 Task: Add a condition where "Assignee Is not -" in unsolved tickets in your groups.
Action: Mouse moved to (109, 370)
Screenshot: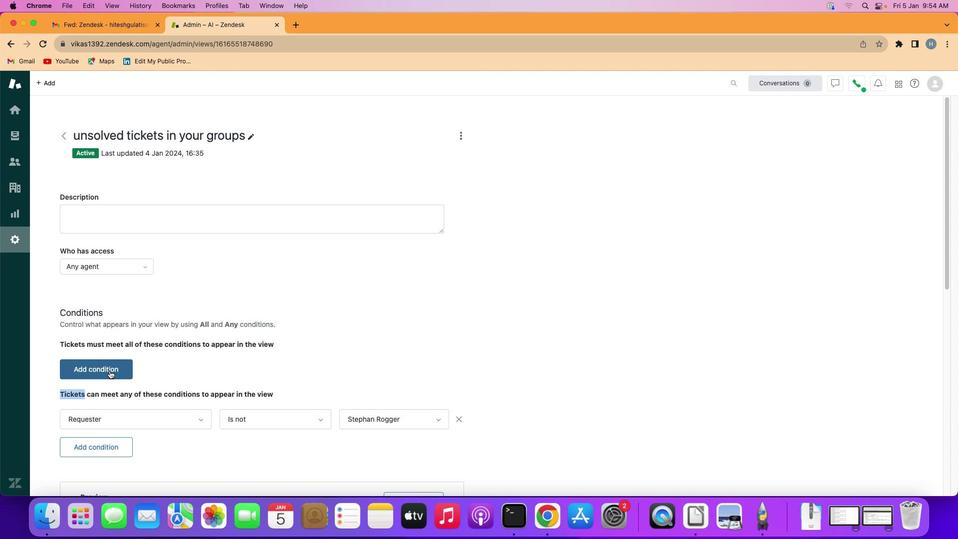 
Action: Mouse pressed left at (109, 370)
Screenshot: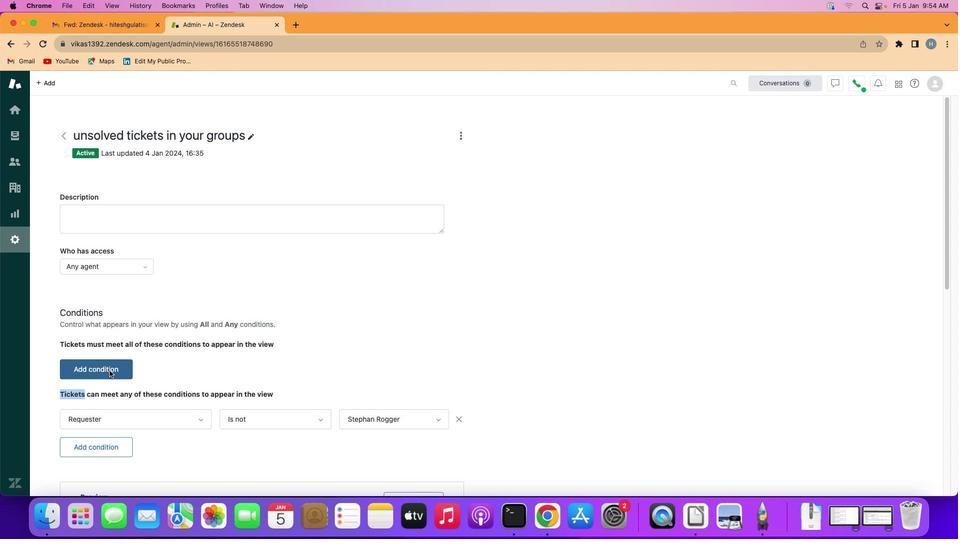 
Action: Mouse moved to (115, 369)
Screenshot: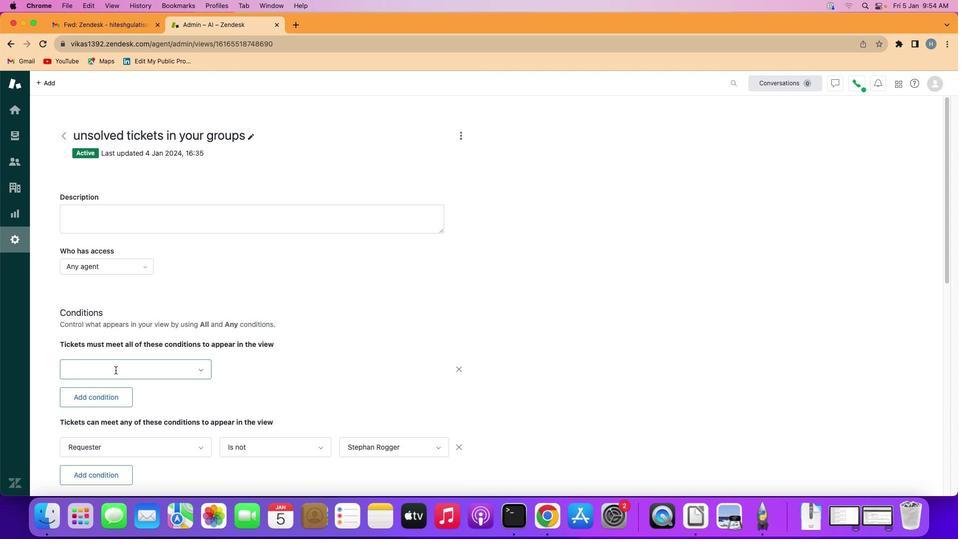 
Action: Mouse pressed left at (115, 369)
Screenshot: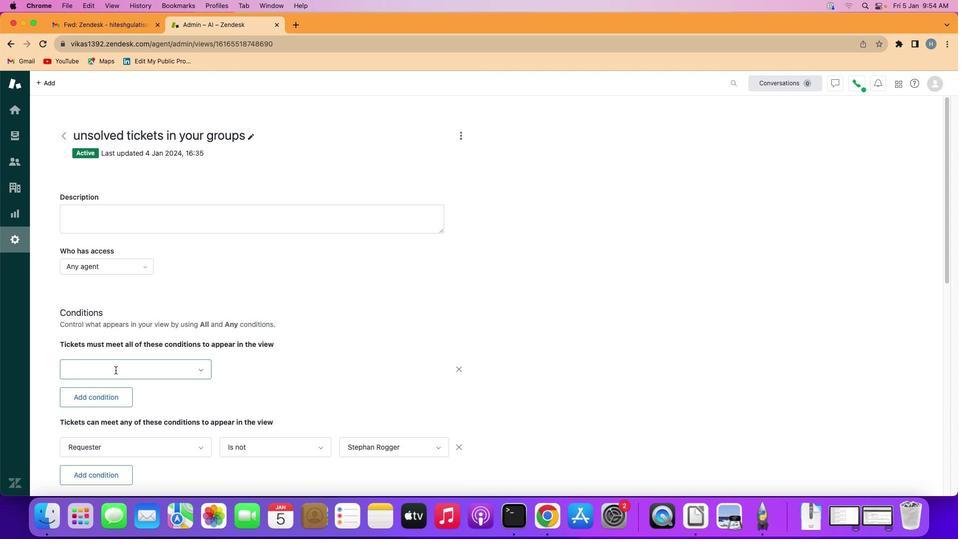 
Action: Mouse moved to (131, 316)
Screenshot: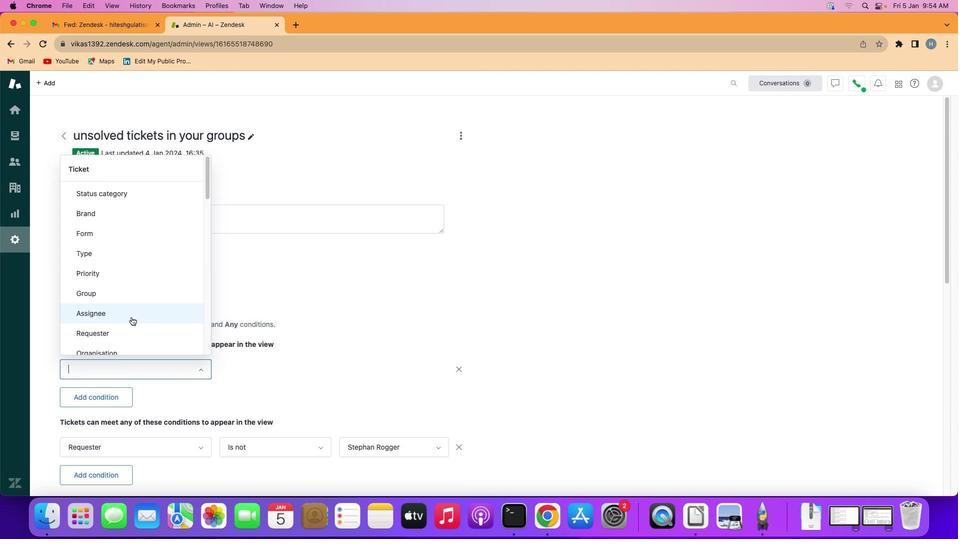 
Action: Mouse pressed left at (131, 316)
Screenshot: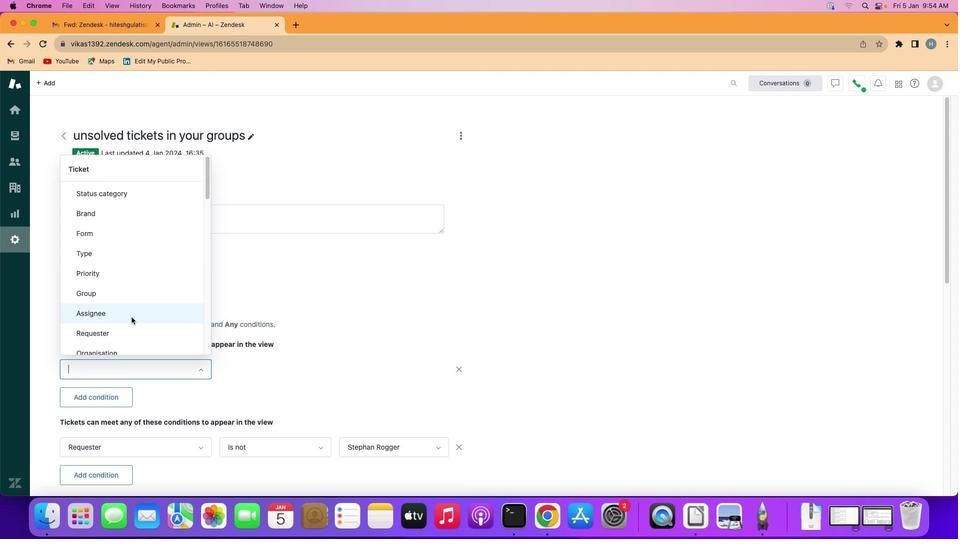 
Action: Mouse moved to (266, 374)
Screenshot: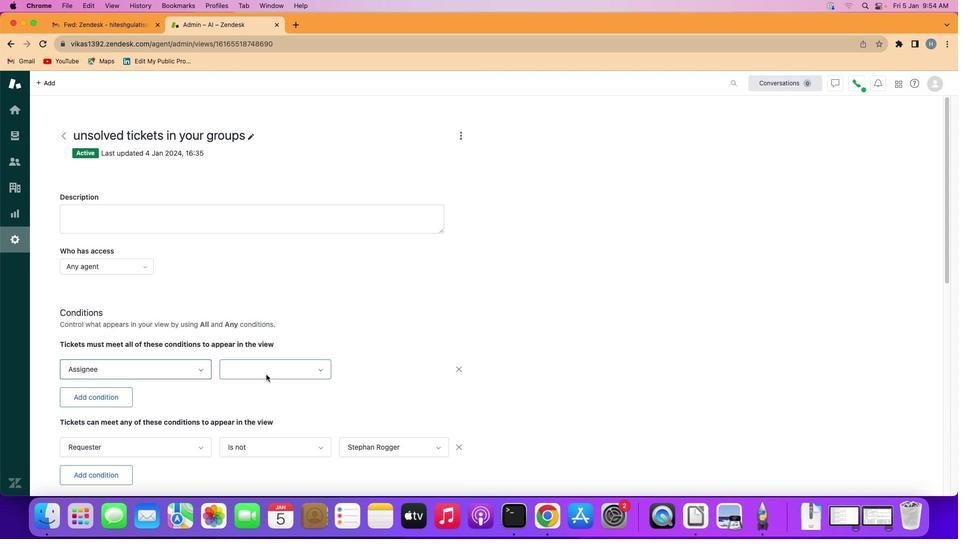 
Action: Mouse pressed left at (266, 374)
Screenshot: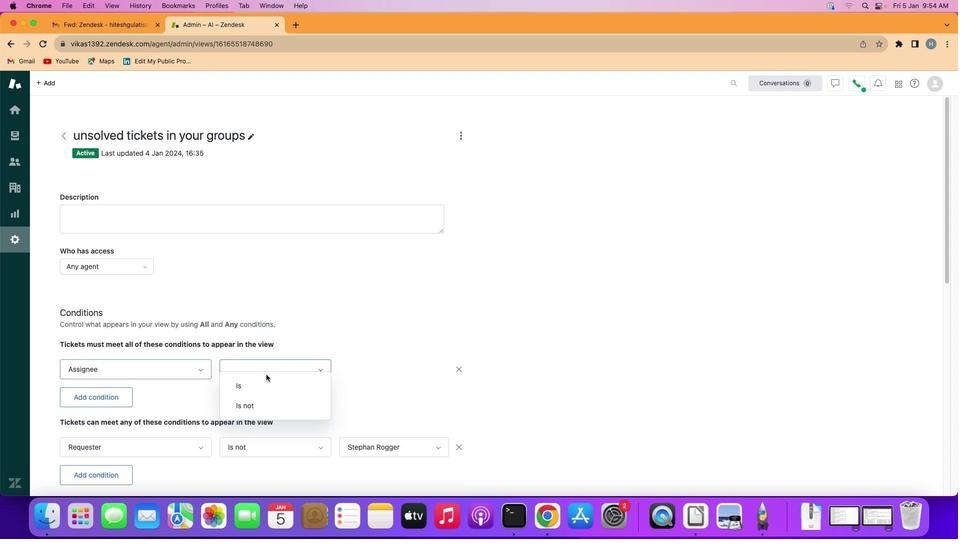 
Action: Mouse moved to (263, 414)
Screenshot: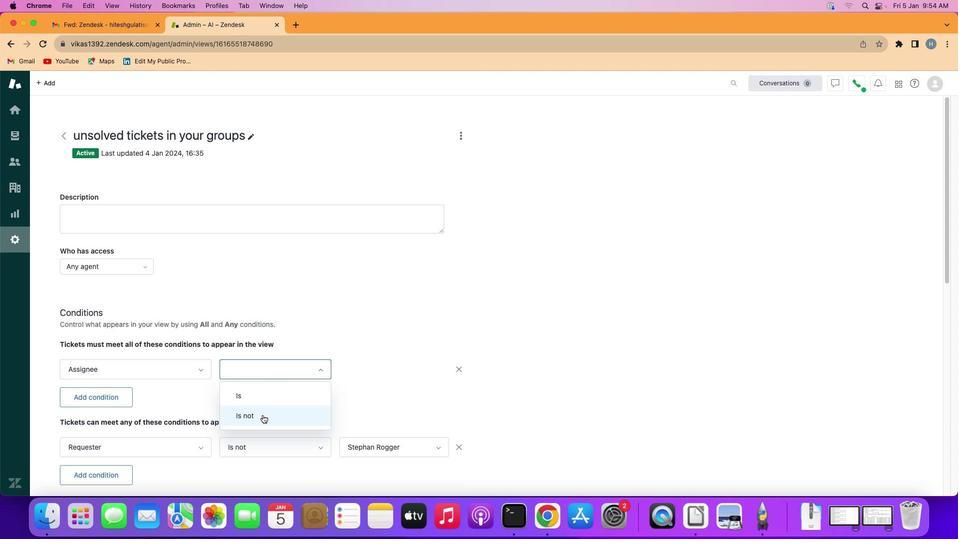 
Action: Mouse pressed left at (263, 414)
Screenshot: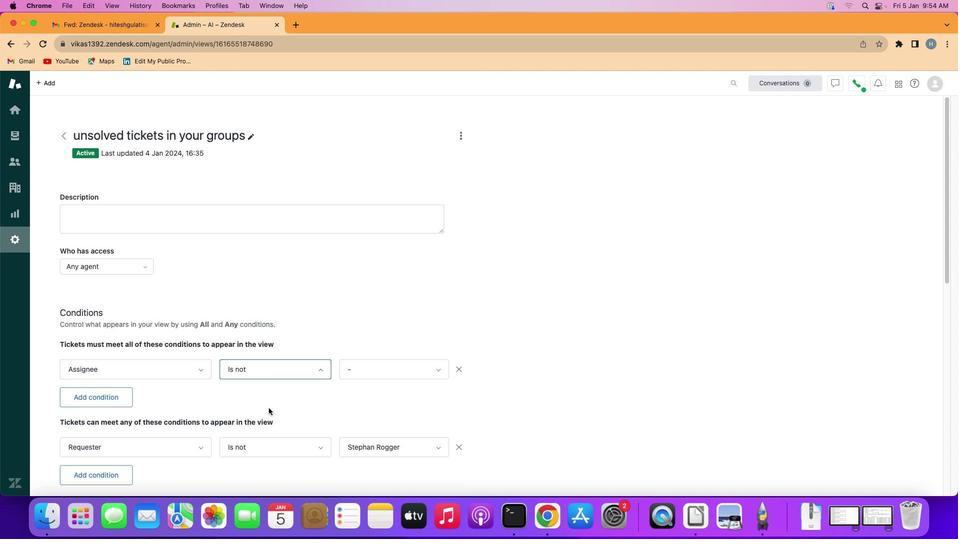
Action: Mouse moved to (382, 370)
Screenshot: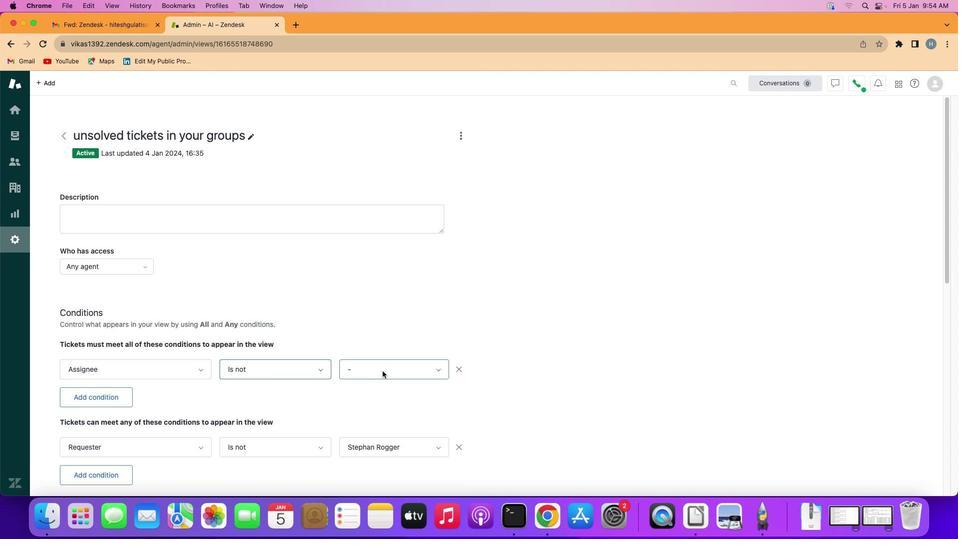 
Action: Mouse pressed left at (382, 370)
Screenshot: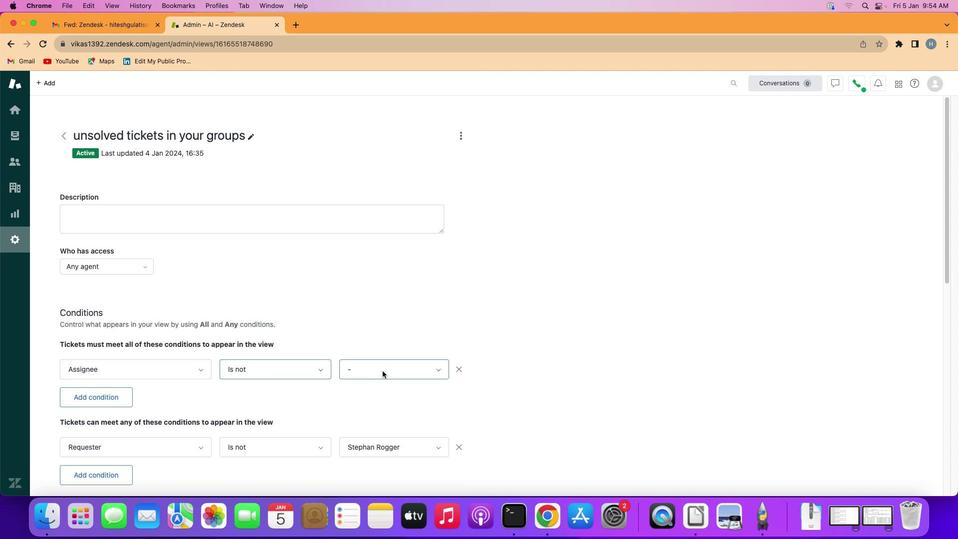 
Action: Mouse moved to (397, 245)
Screenshot: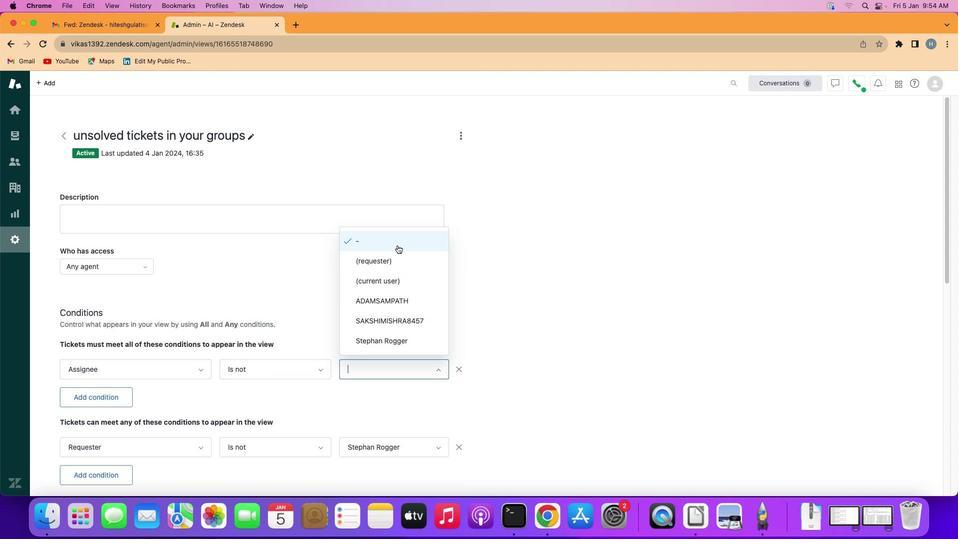 
Action: Mouse pressed left at (397, 245)
Screenshot: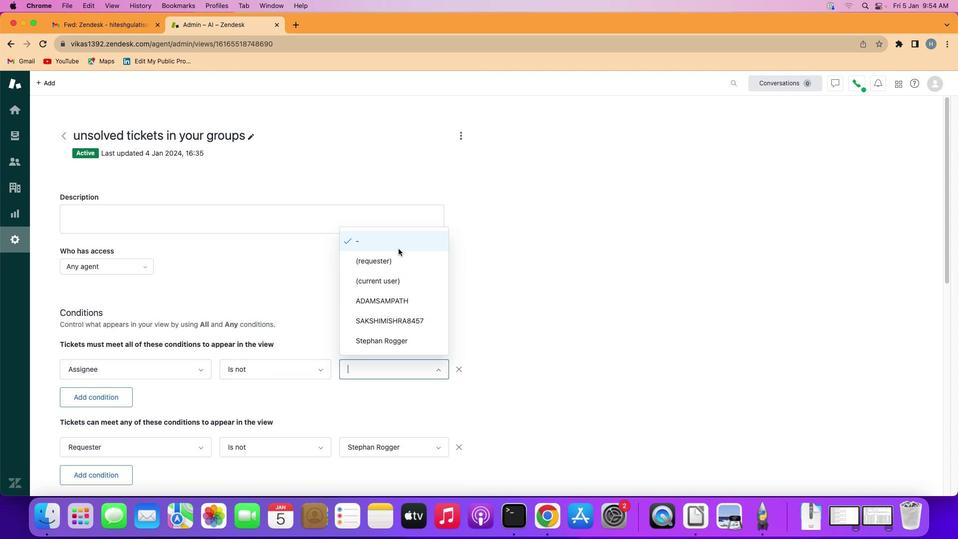 
Action: Mouse moved to (479, 395)
Screenshot: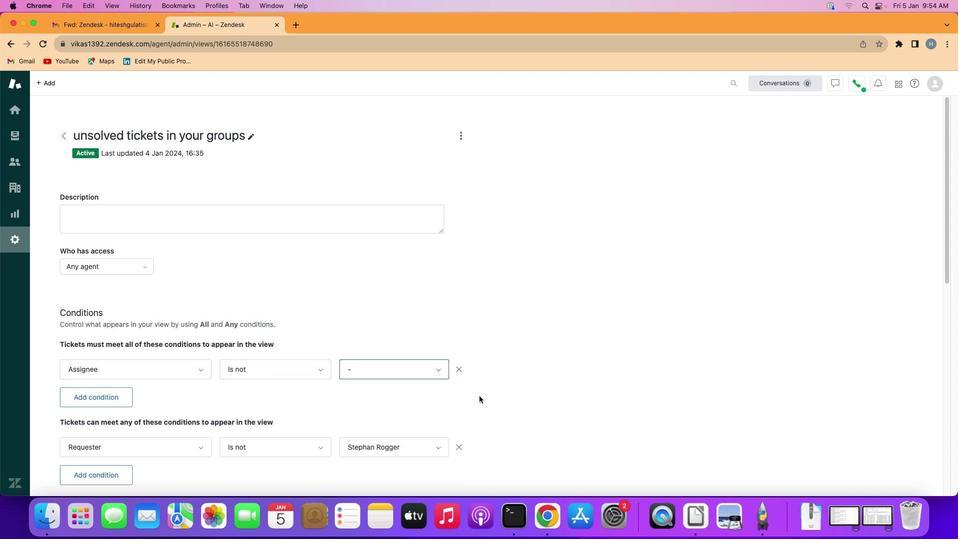 
